 Task: Add a column "Requester language".
Action: Mouse moved to (411, 319)
Screenshot: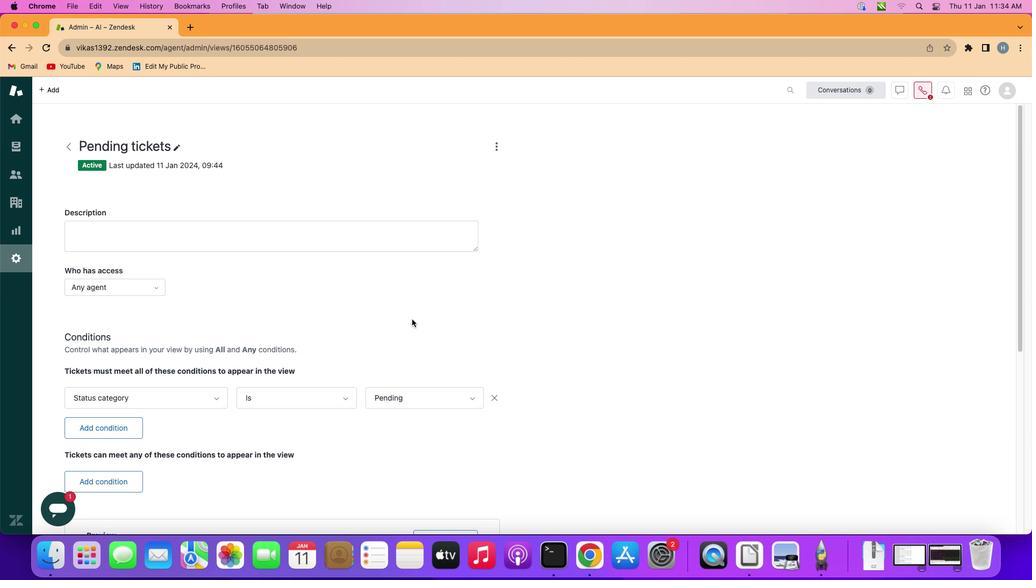 
Action: Mouse scrolled (411, 319) with delta (0, 0)
Screenshot: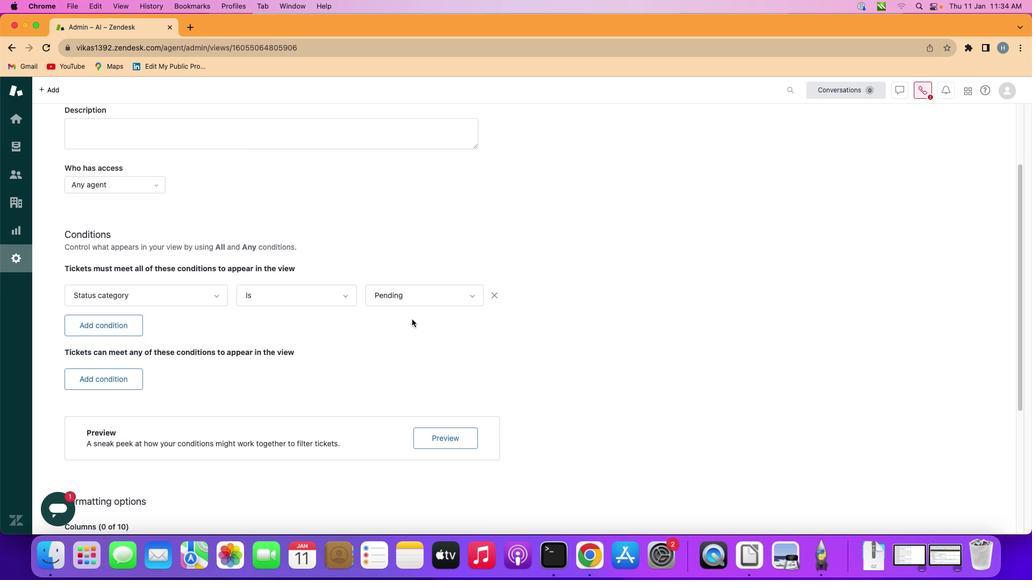 
Action: Mouse scrolled (411, 319) with delta (0, 0)
Screenshot: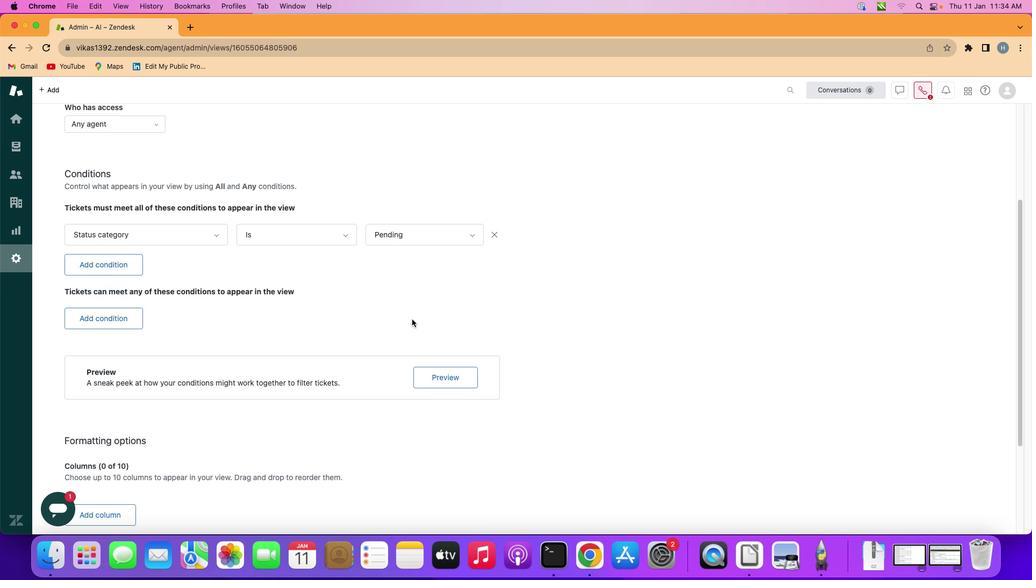 
Action: Mouse scrolled (411, 319) with delta (0, 0)
Screenshot: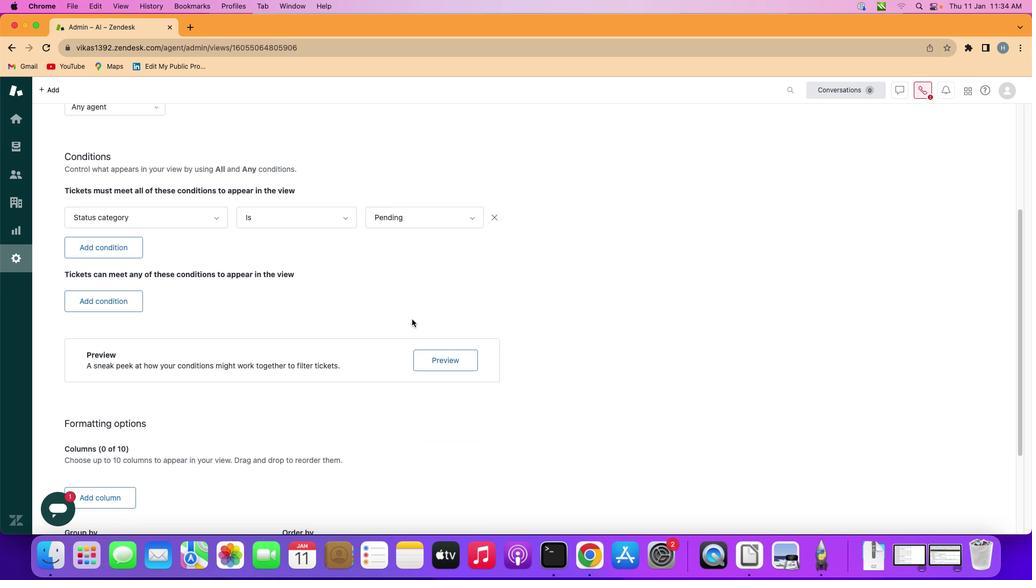 
Action: Mouse scrolled (411, 319) with delta (0, -1)
Screenshot: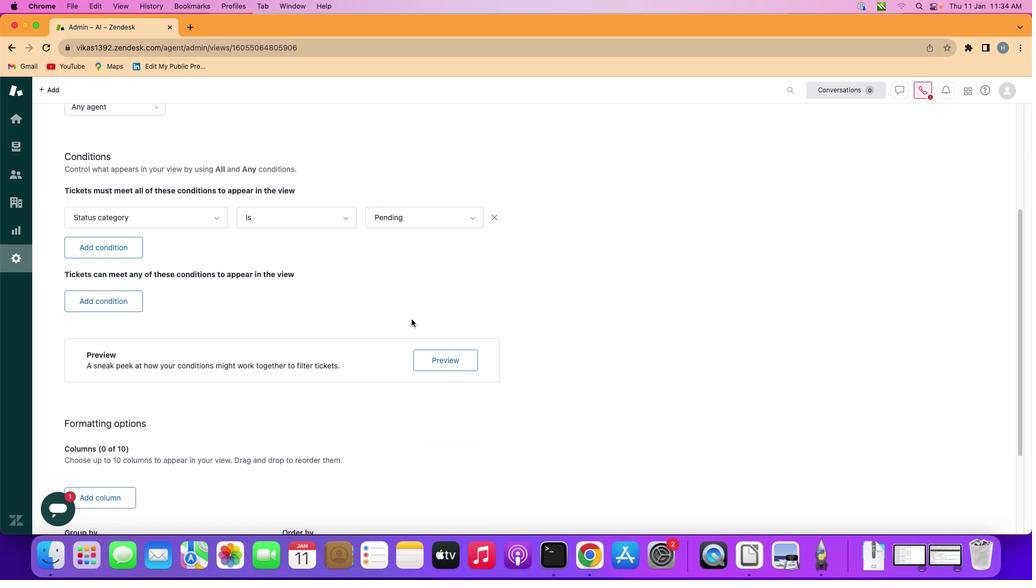 
Action: Mouse scrolled (411, 319) with delta (0, -1)
Screenshot: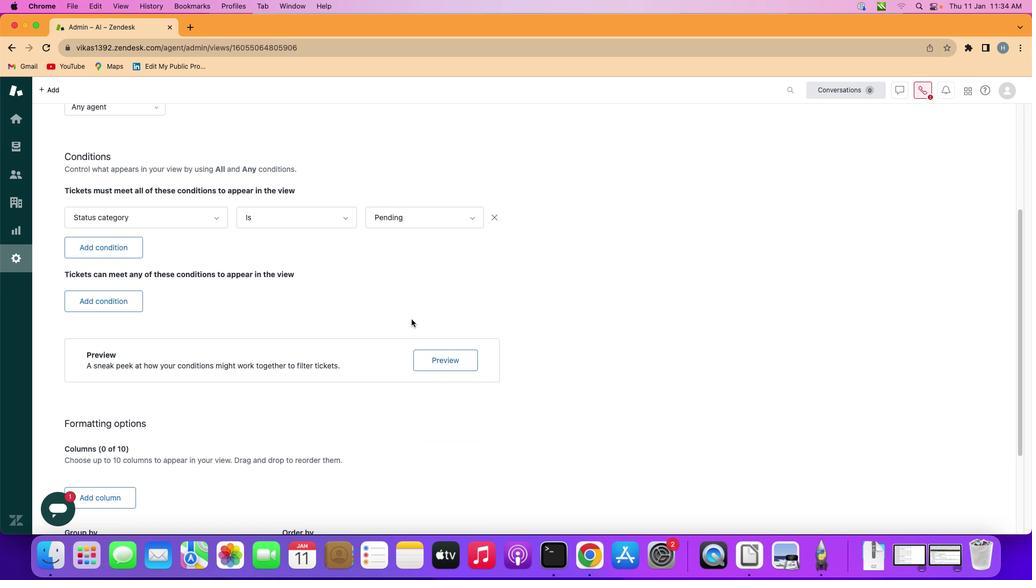 
Action: Mouse moved to (411, 319)
Screenshot: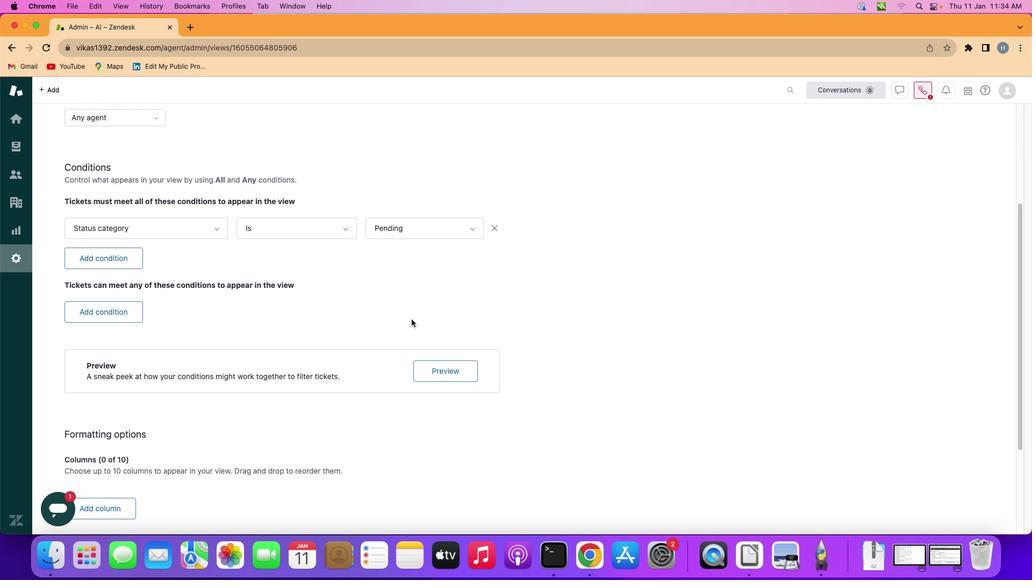 
Action: Mouse scrolled (411, 319) with delta (0, 0)
Screenshot: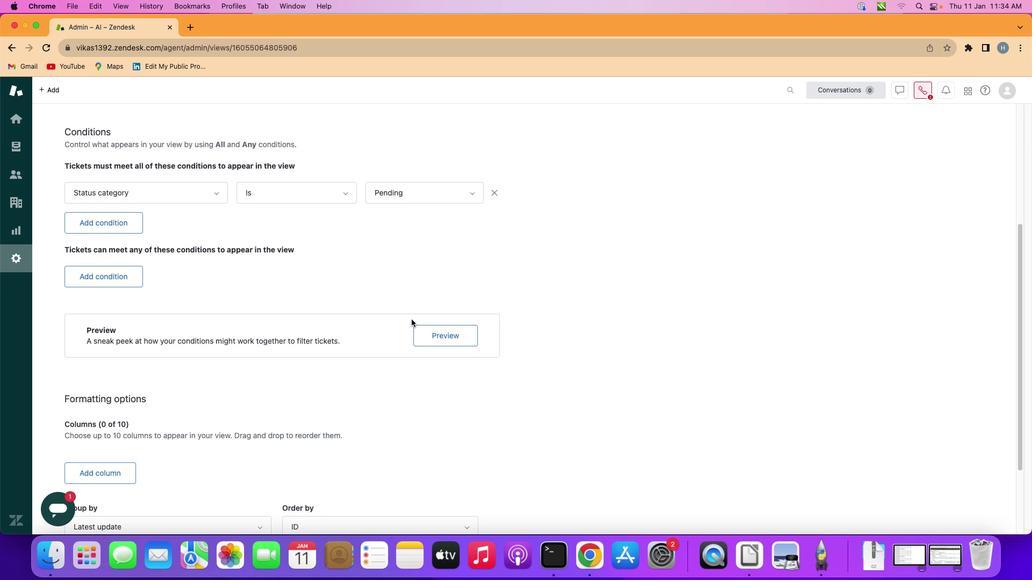 
Action: Mouse scrolled (411, 319) with delta (0, 0)
Screenshot: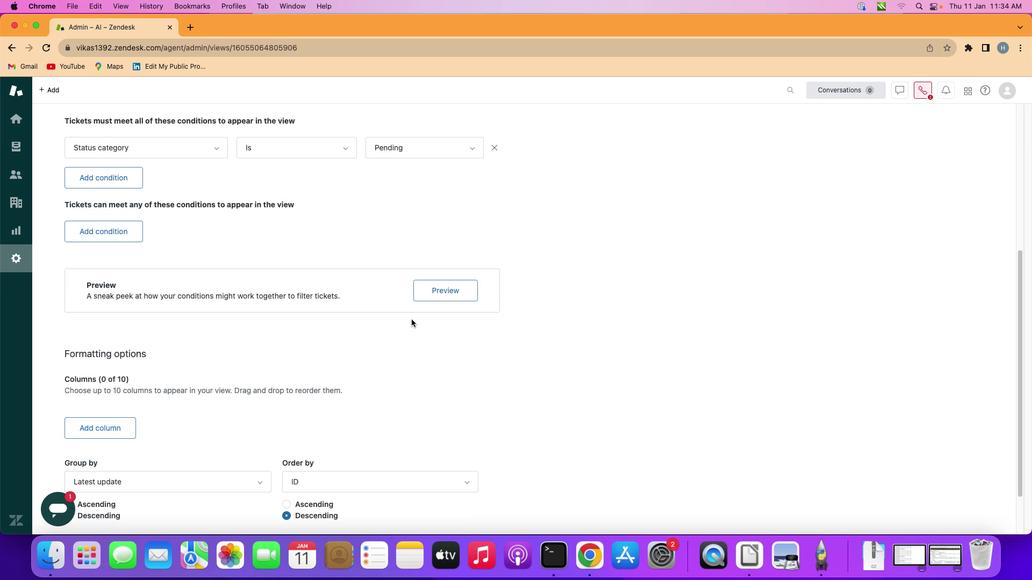 
Action: Mouse scrolled (411, 319) with delta (0, 0)
Screenshot: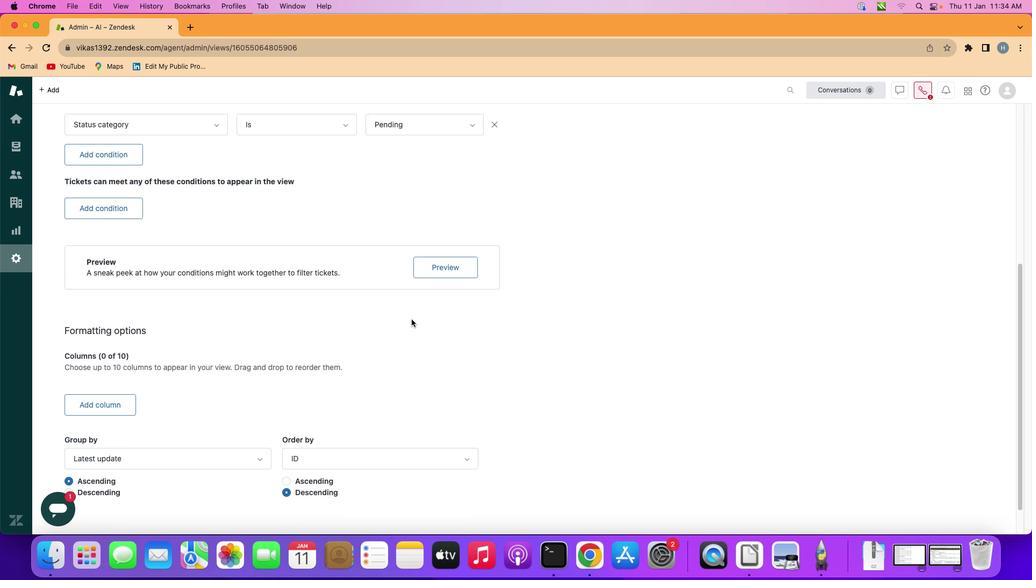 
Action: Mouse scrolled (411, 319) with delta (0, 0)
Screenshot: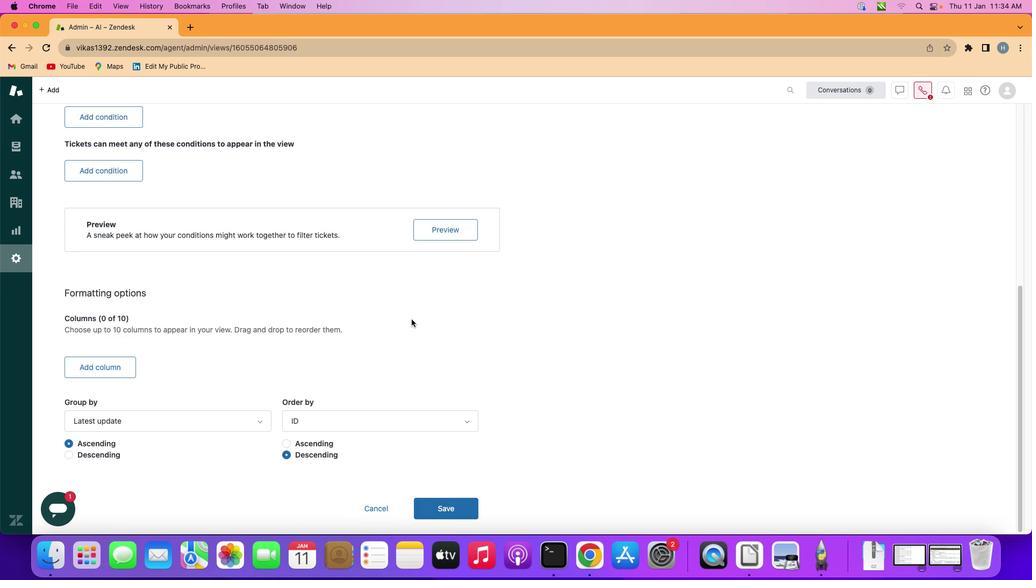 
Action: Mouse scrolled (411, 319) with delta (0, -1)
Screenshot: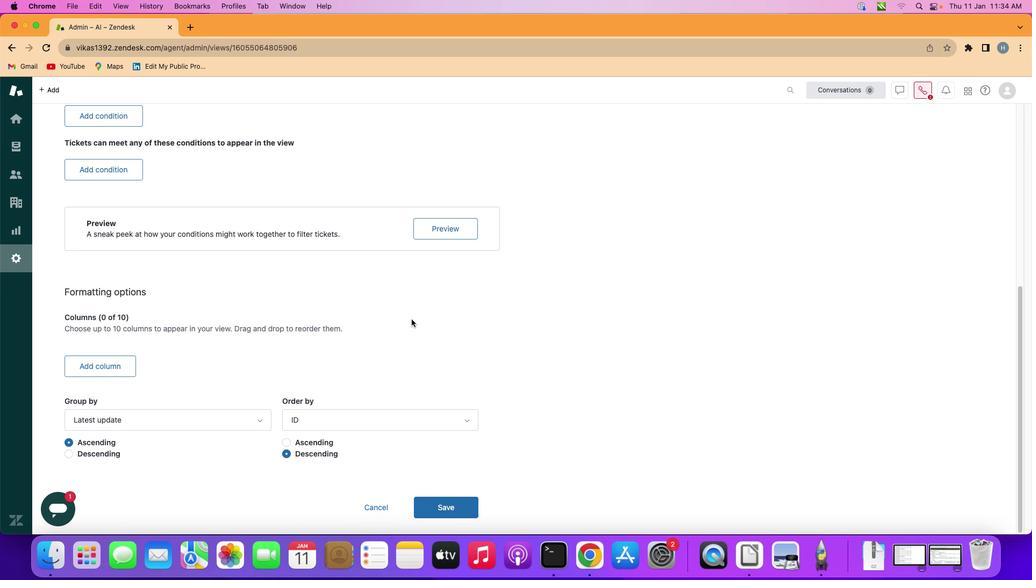 
Action: Mouse scrolled (411, 319) with delta (0, -1)
Screenshot: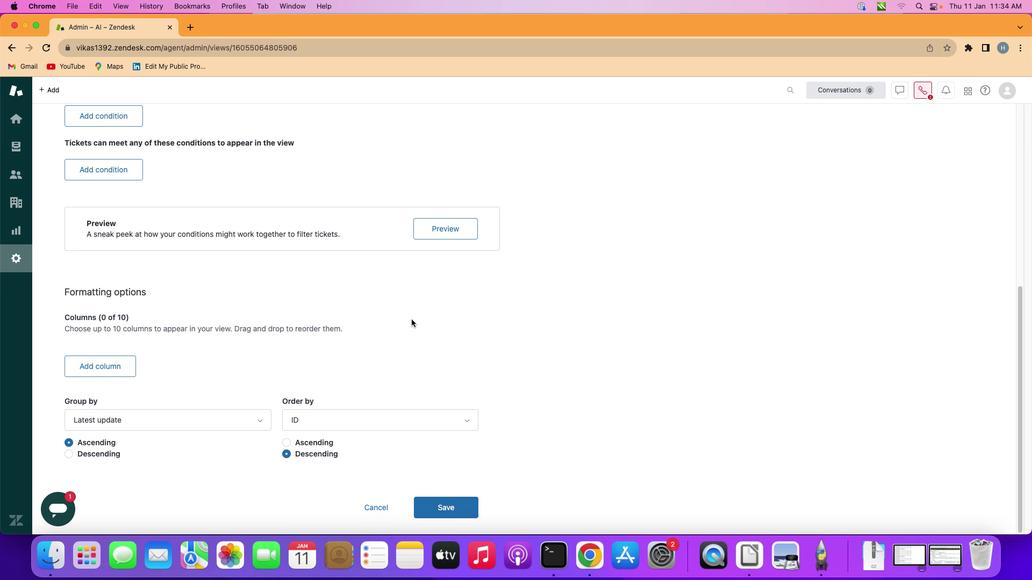 
Action: Mouse moved to (104, 364)
Screenshot: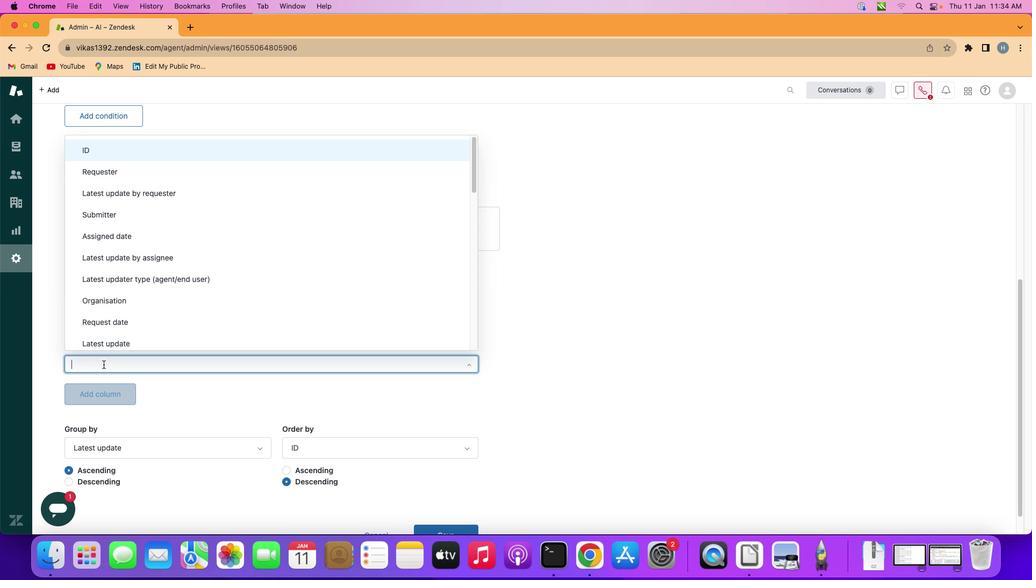 
Action: Mouse pressed left at (104, 364)
Screenshot: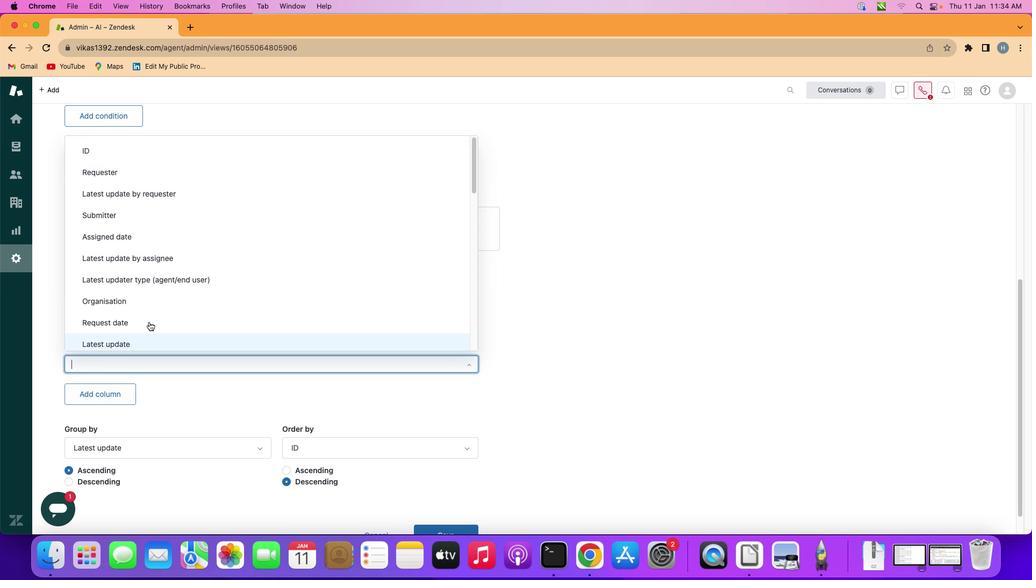 
Action: Mouse moved to (205, 241)
Screenshot: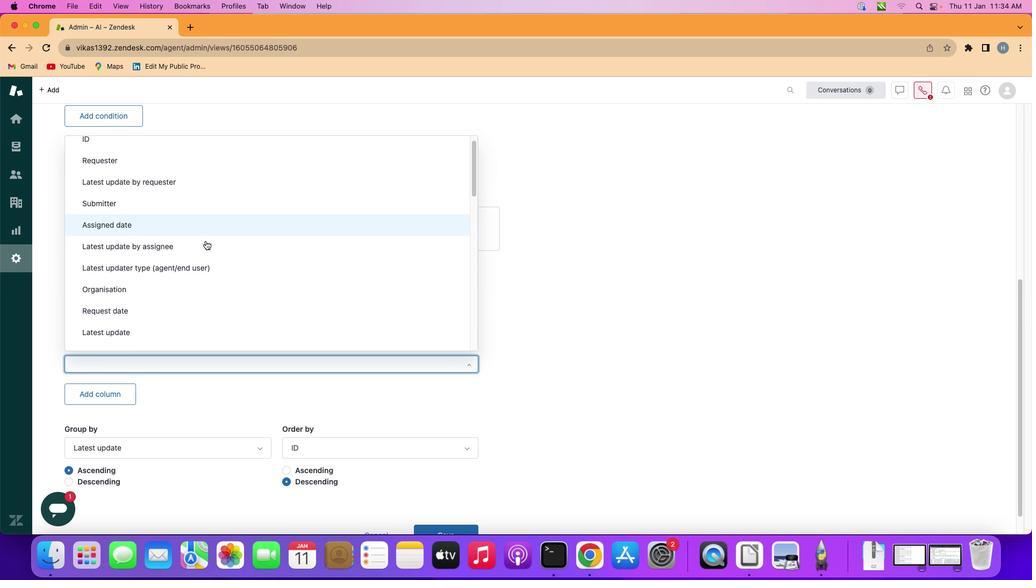 
Action: Mouse scrolled (205, 241) with delta (0, 0)
Screenshot: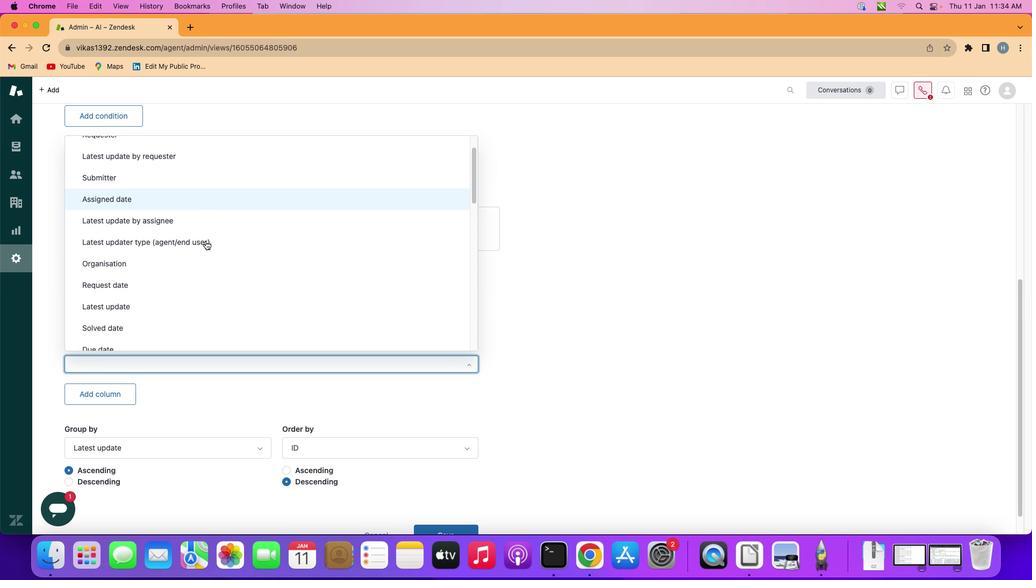 
Action: Mouse scrolled (205, 241) with delta (0, 0)
Screenshot: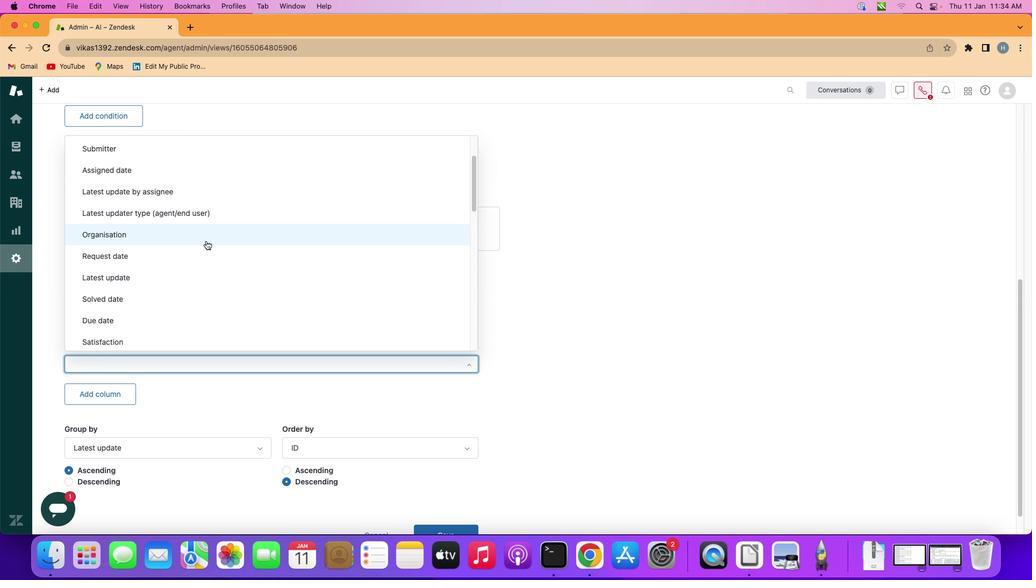 
Action: Mouse scrolled (205, 241) with delta (0, 0)
Screenshot: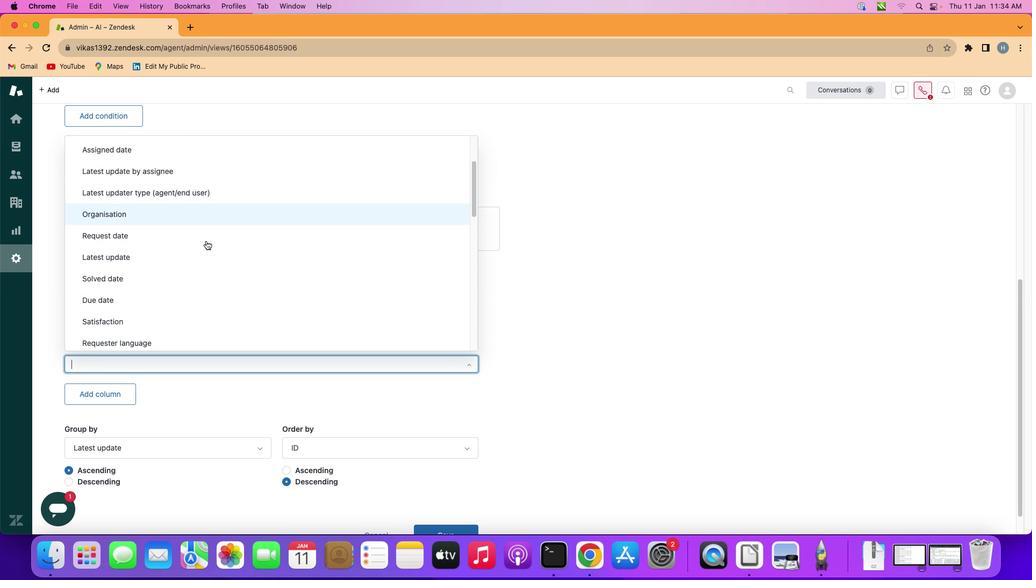 
Action: Mouse scrolled (205, 241) with delta (0, 0)
Screenshot: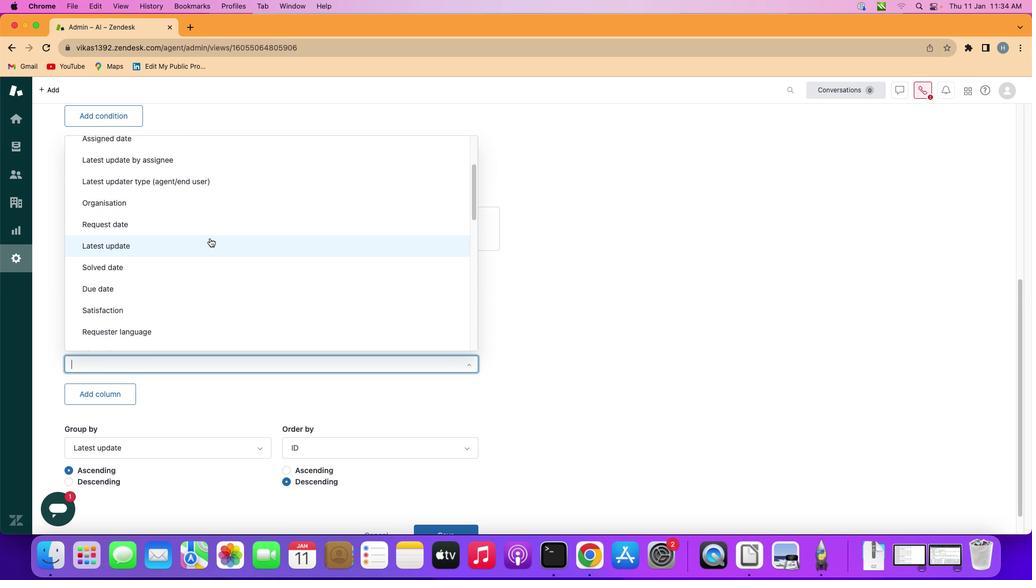 
Action: Mouse moved to (205, 241)
Screenshot: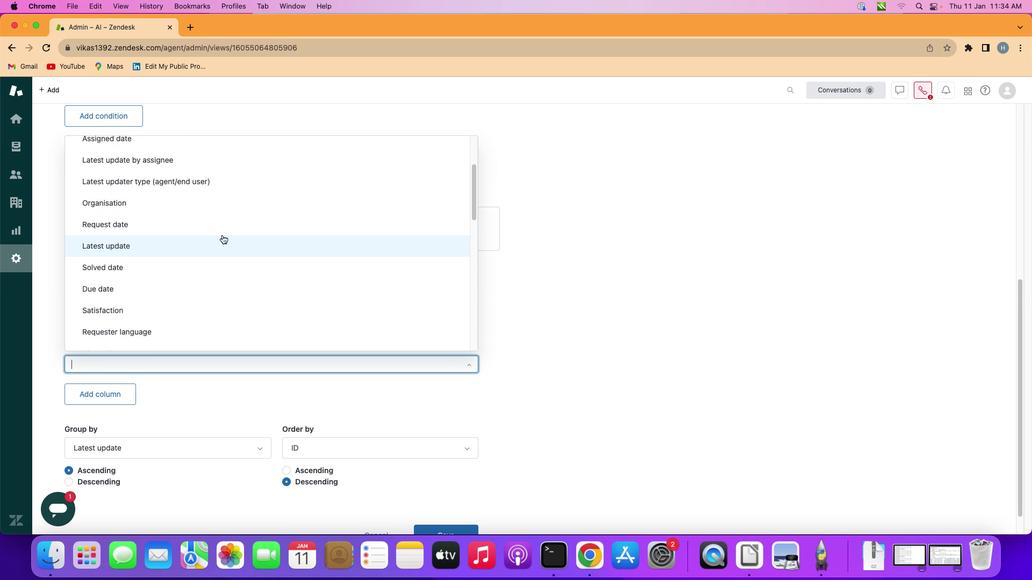 
Action: Mouse scrolled (205, 241) with delta (0, 0)
Screenshot: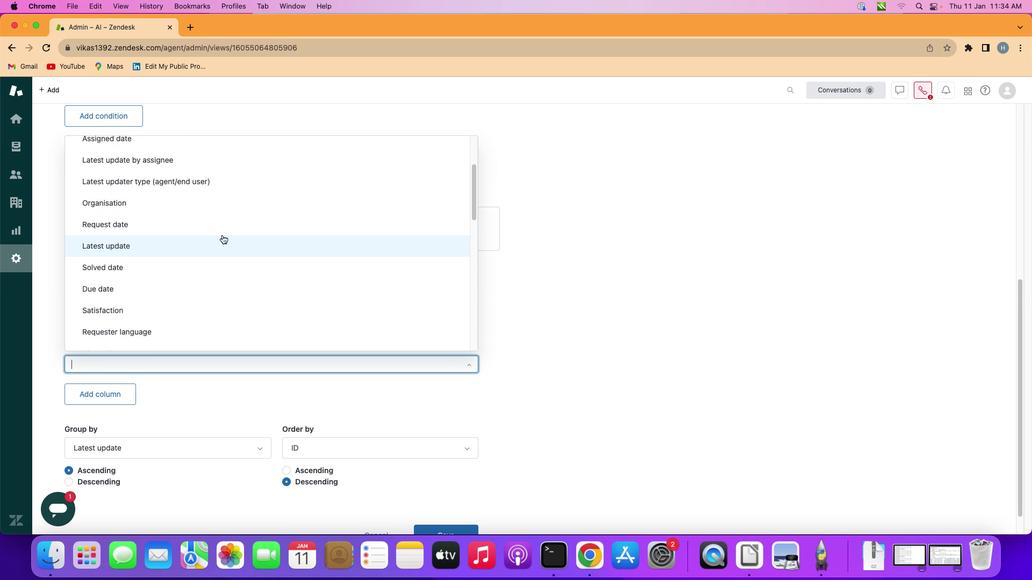
Action: Mouse moved to (223, 234)
Screenshot: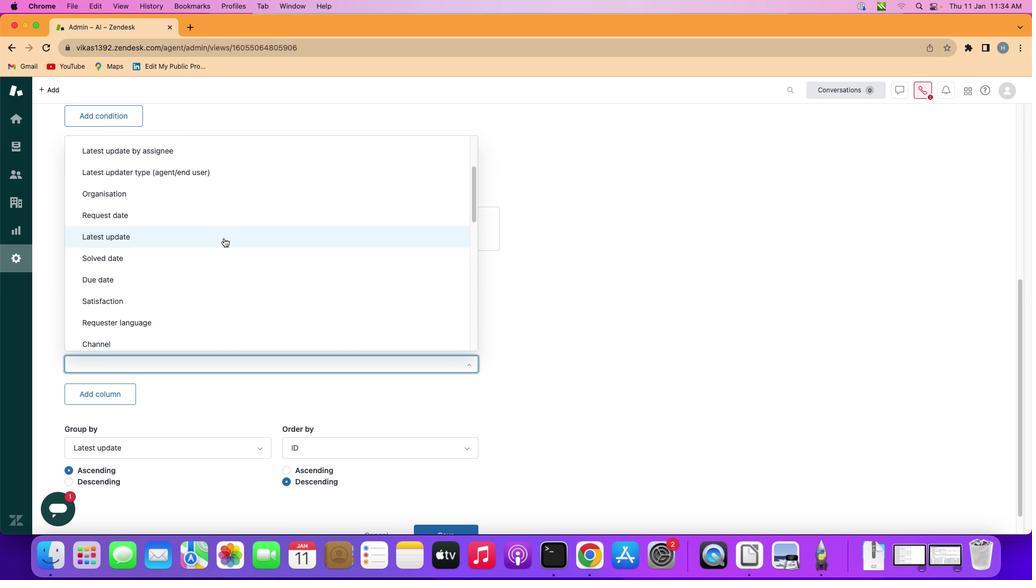 
Action: Mouse scrolled (223, 234) with delta (0, 0)
Screenshot: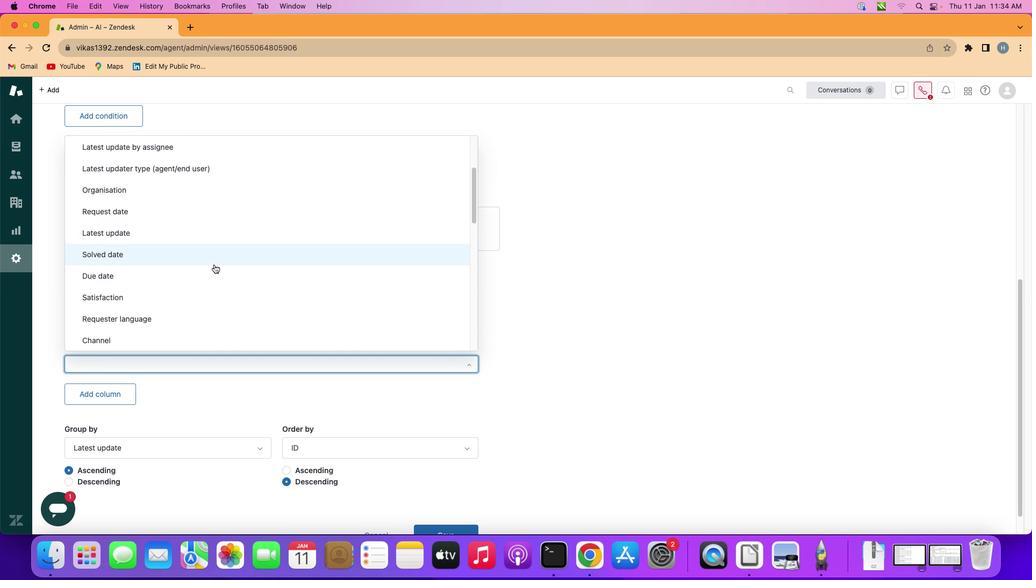 
Action: Mouse scrolled (223, 234) with delta (0, 0)
Screenshot: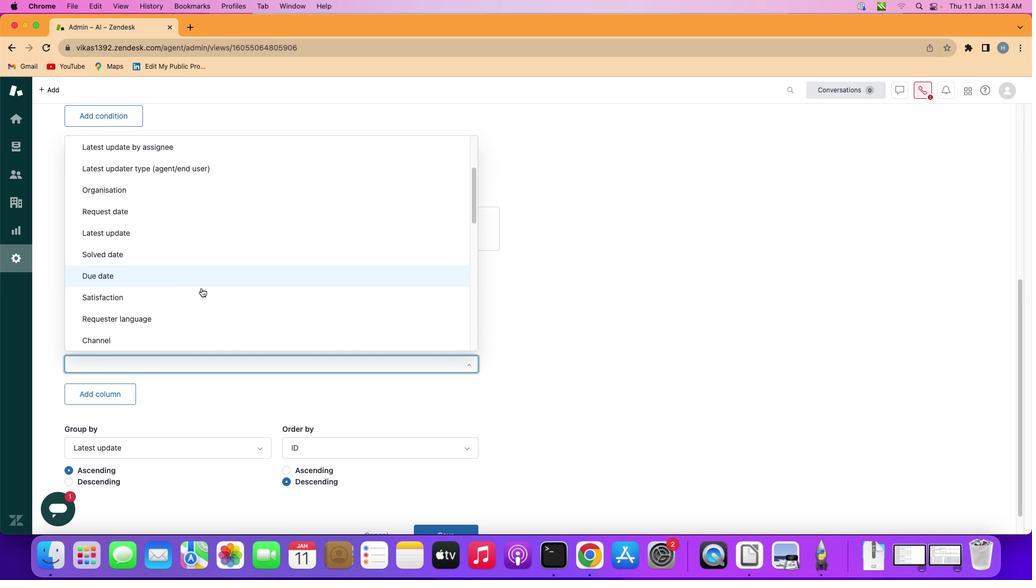 
Action: Mouse moved to (186, 319)
Screenshot: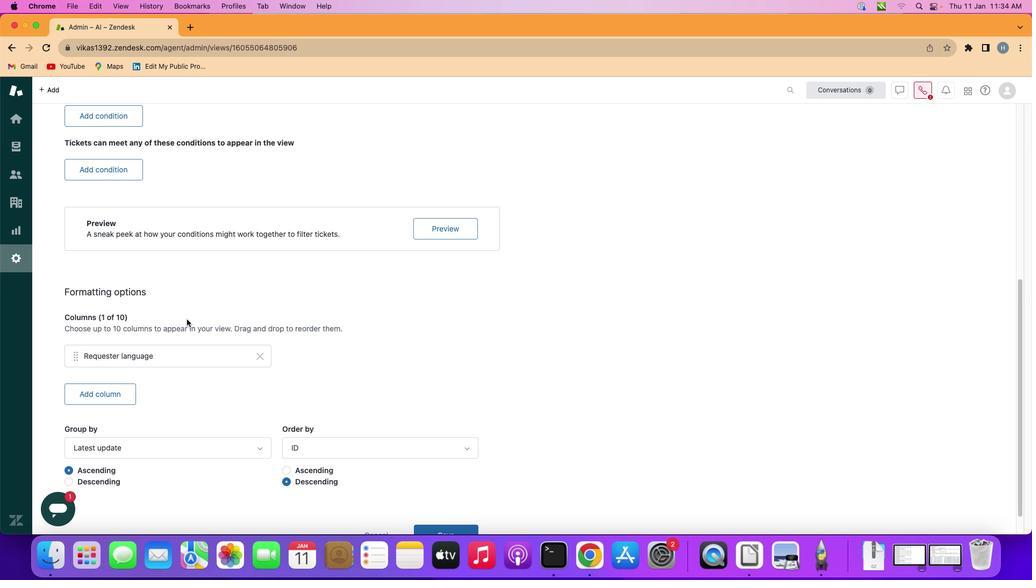 
Action: Mouse pressed left at (186, 319)
Screenshot: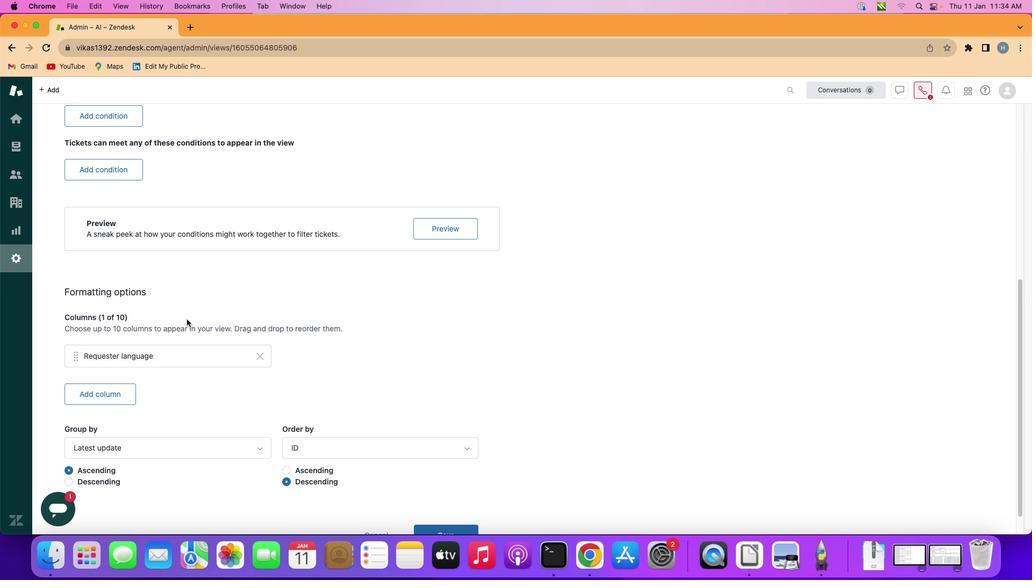 
Action: Mouse moved to (187, 320)
Screenshot: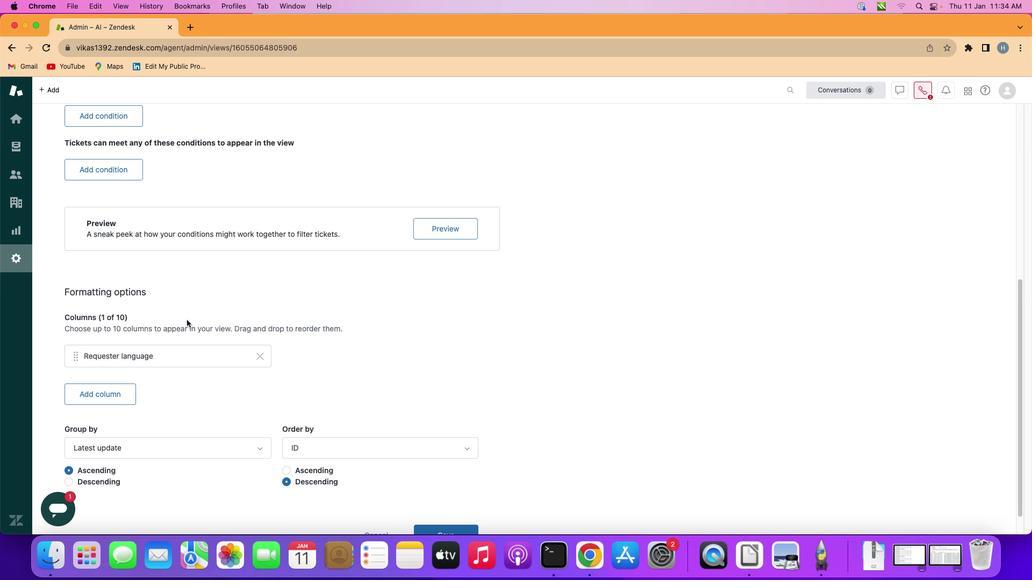 
